 Task: Create a section Mission Accomplished and in the section, add a milestone PCI DSS Compliance in the project BroaderVision
Action: Mouse moved to (227, 460)
Screenshot: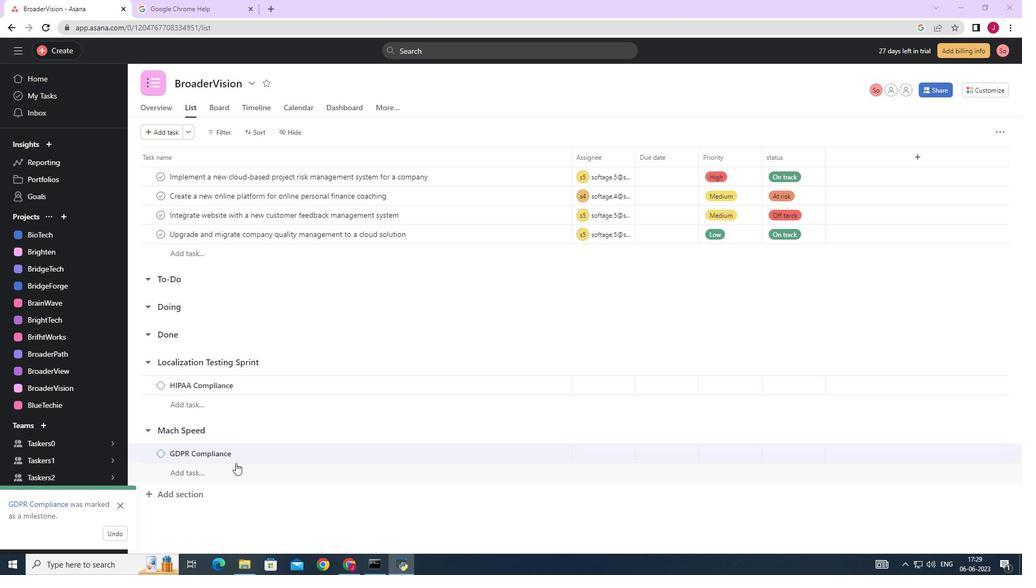 
Action: Mouse scrolled (227, 459) with delta (0, 0)
Screenshot: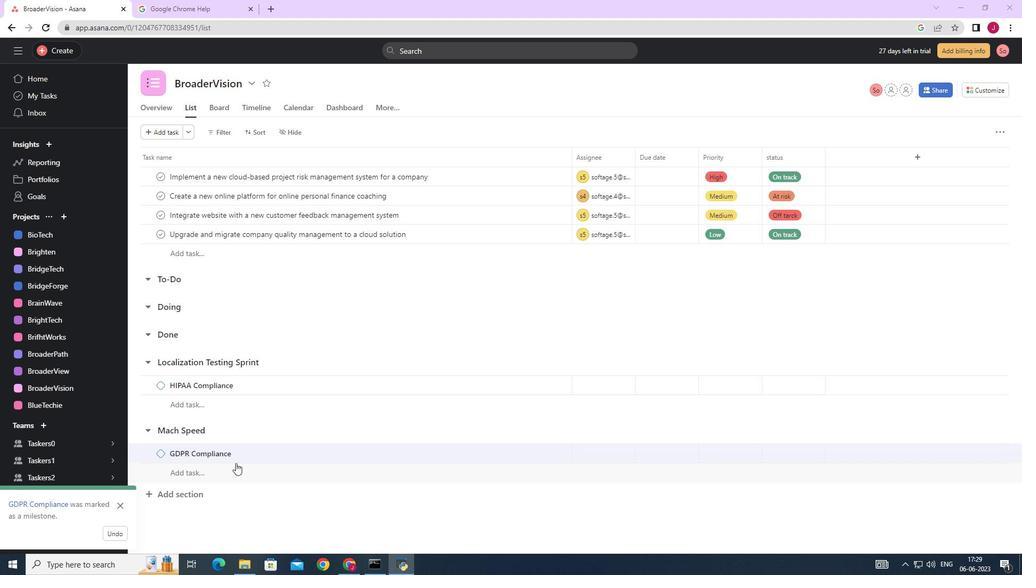 
Action: Mouse moved to (227, 460)
Screenshot: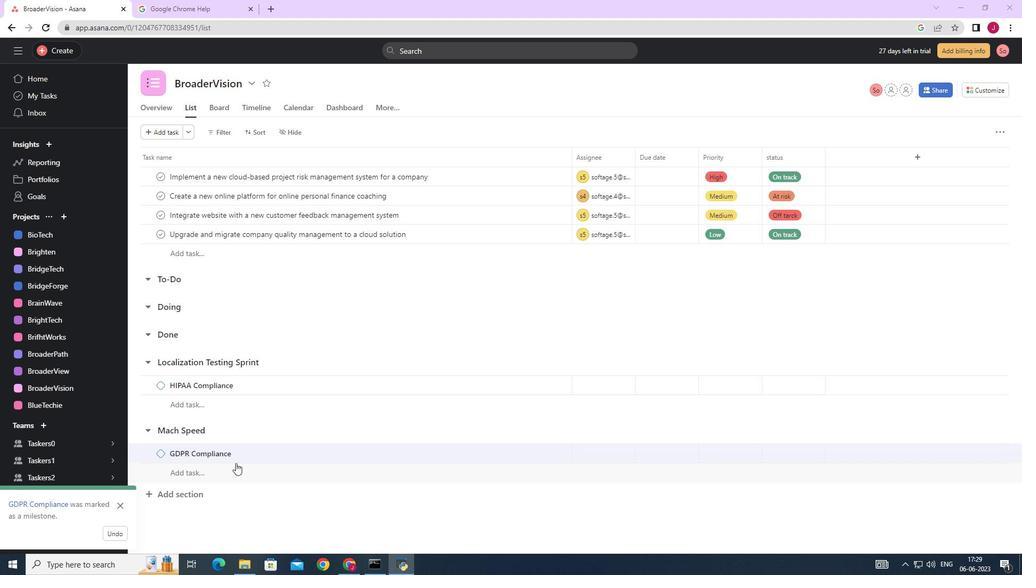 
Action: Mouse scrolled (227, 459) with delta (0, 0)
Screenshot: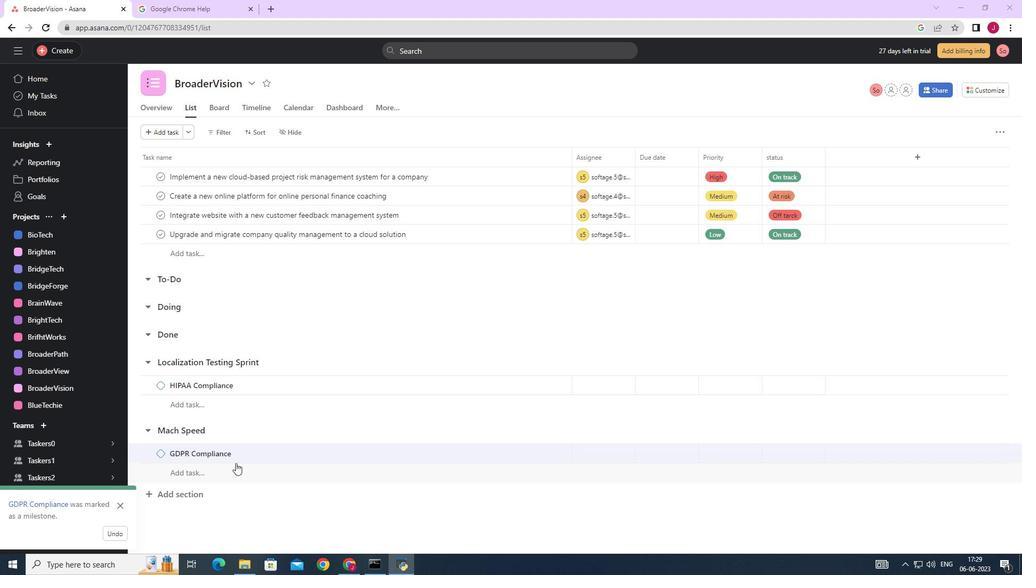 
Action: Mouse scrolled (227, 459) with delta (0, 0)
Screenshot: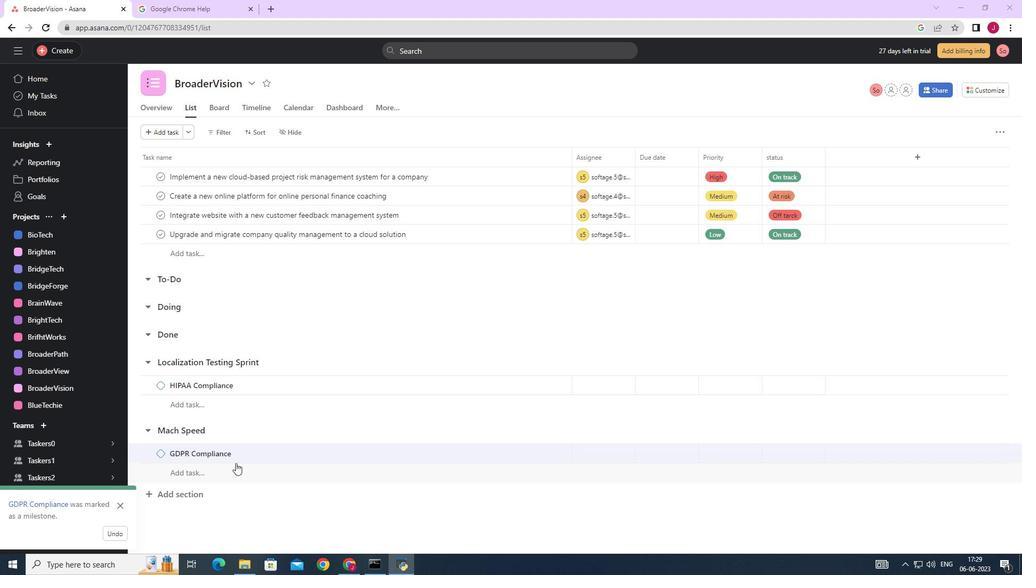 
Action: Mouse scrolled (227, 459) with delta (0, 0)
Screenshot: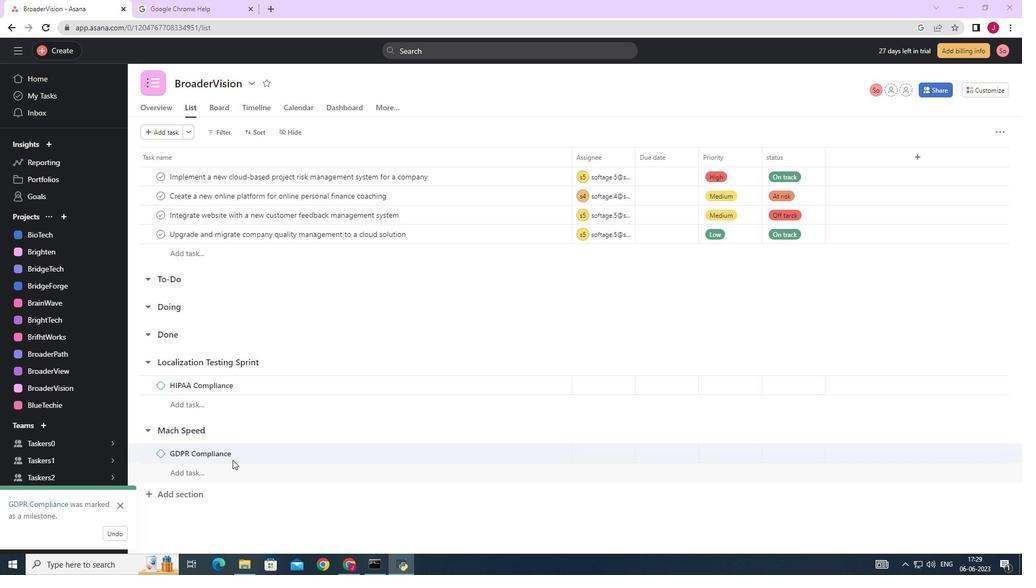 
Action: Mouse scrolled (227, 459) with delta (0, 0)
Screenshot: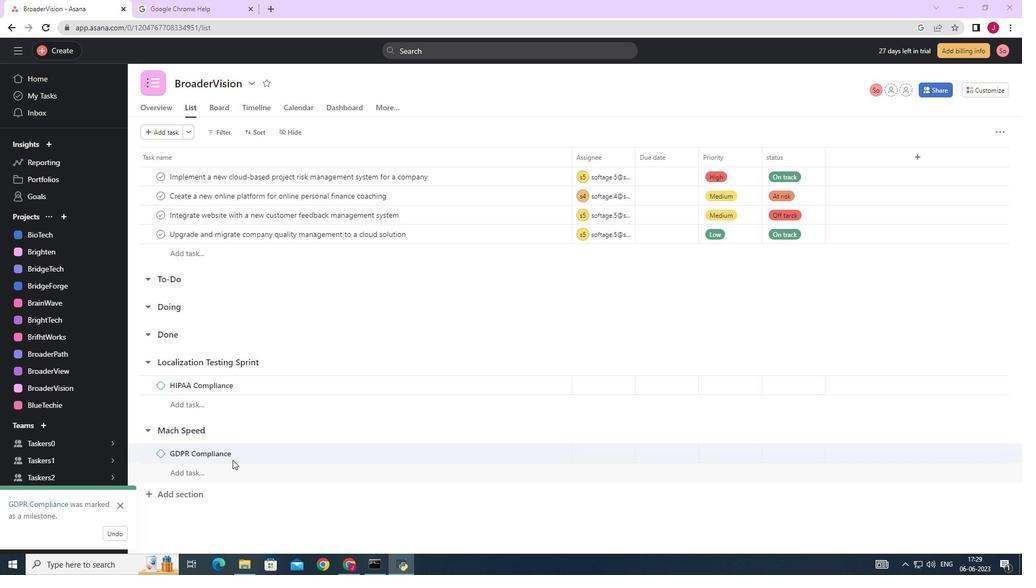 
Action: Mouse moved to (194, 491)
Screenshot: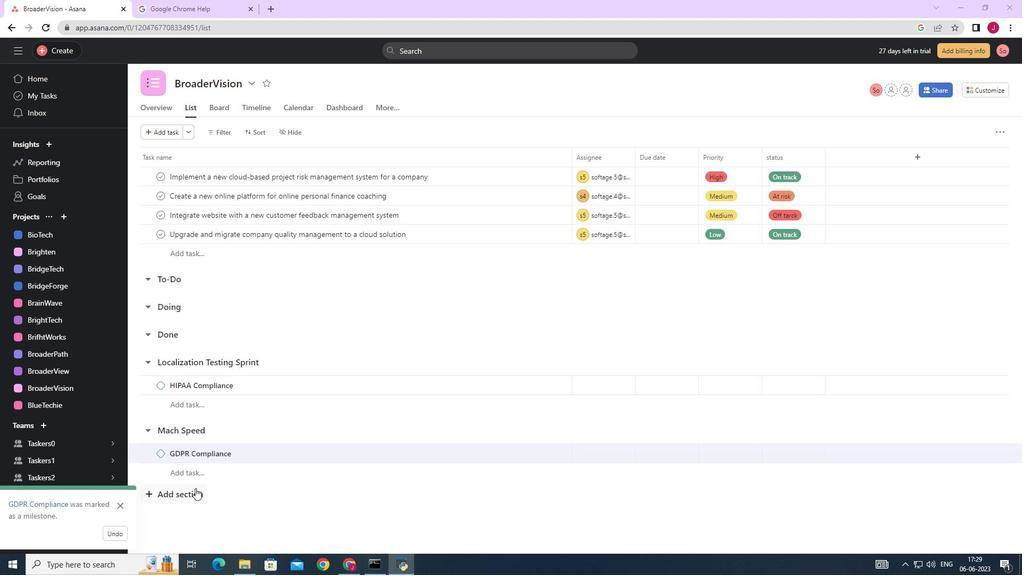 
Action: Mouse pressed left at (194, 491)
Screenshot: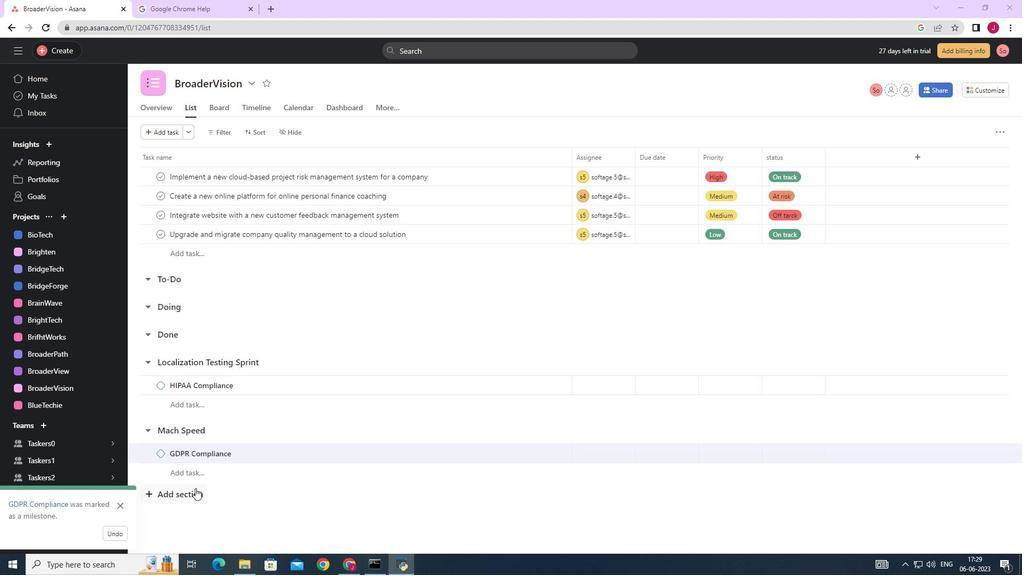 
Action: Mouse moved to (192, 493)
Screenshot: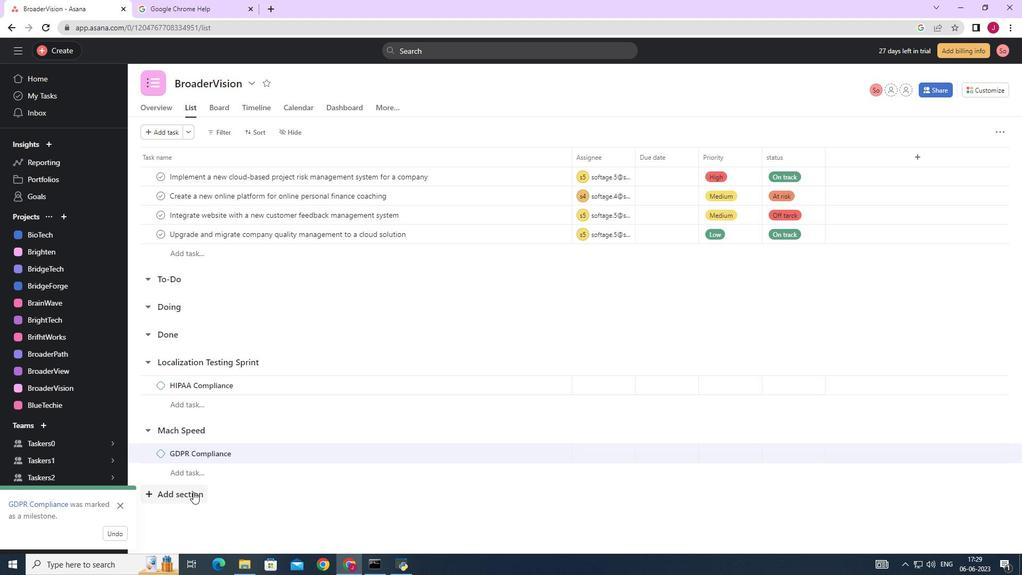 
Action: Key pressed <Key.caps_lock>M<Key.caps_lock>ission<Key.space><Key.caps_lock>A<Key.caps_lock>ccomplisg<Key.backspace>hed<Key.enter><Key.caps_lock>PCI<Key.space>DSS<Key.space>C<Key.caps_lock>ompliance
Screenshot: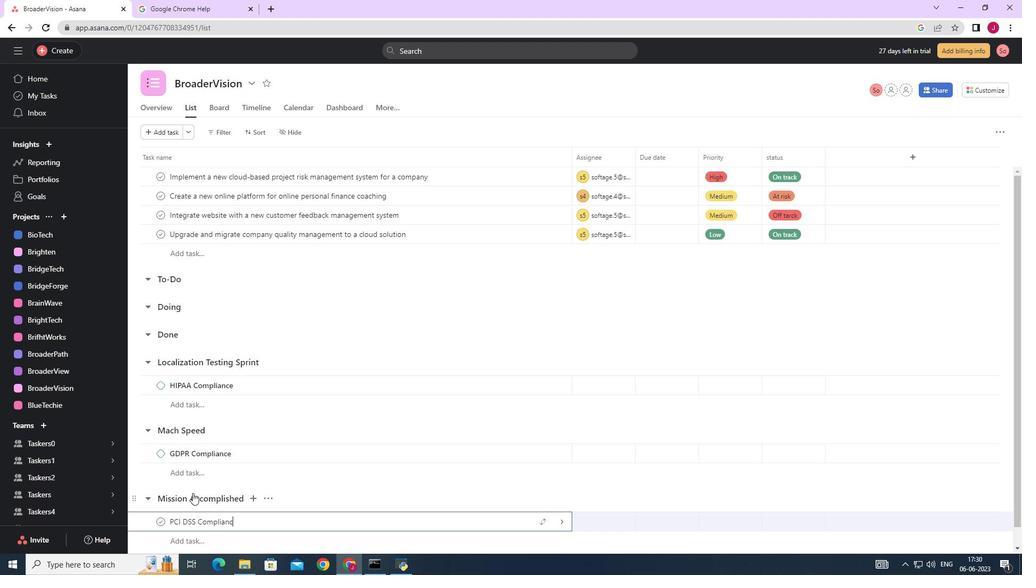
Action: Mouse moved to (564, 521)
Screenshot: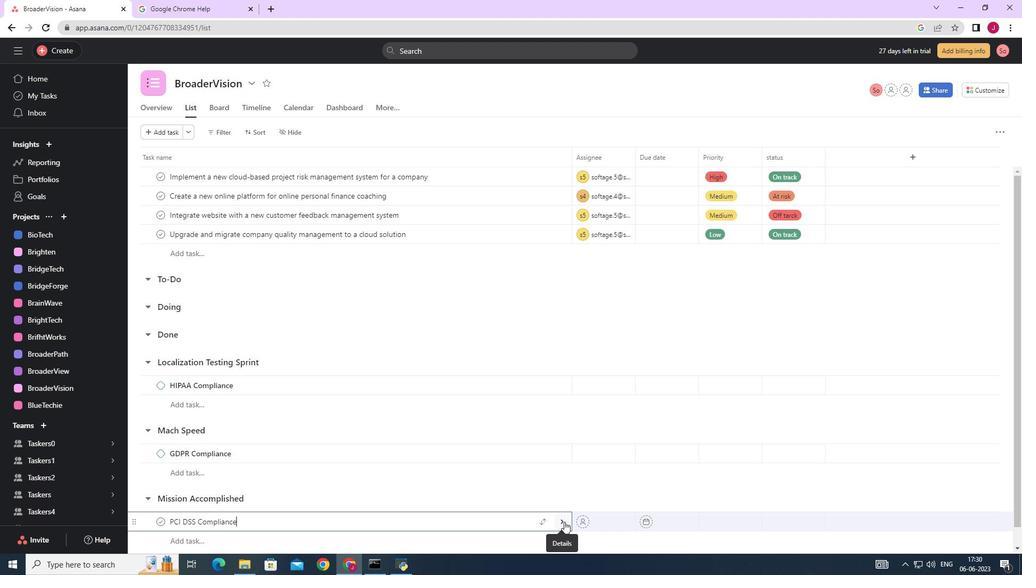 
Action: Mouse pressed left at (564, 521)
Screenshot: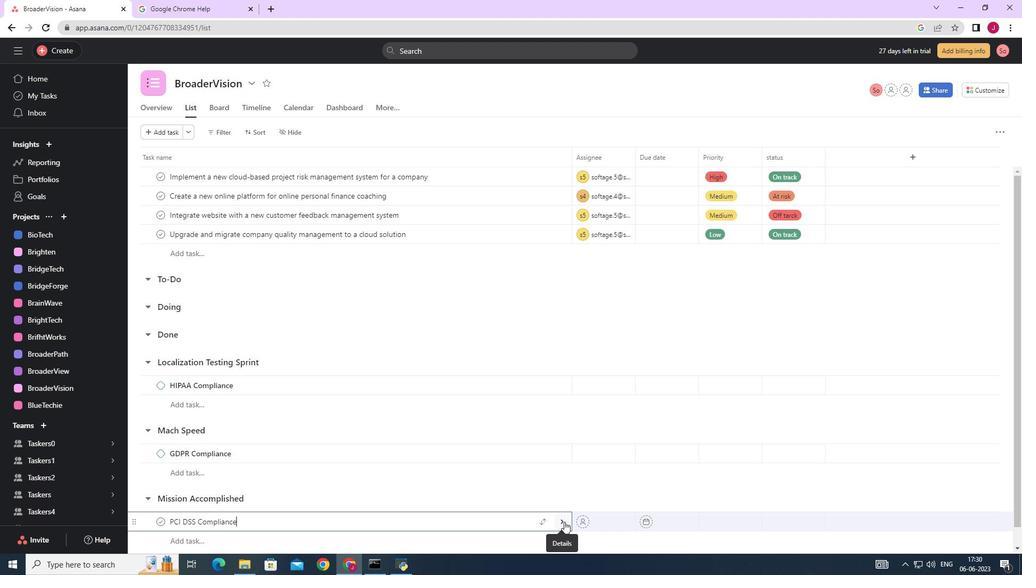 
Action: Mouse moved to (981, 132)
Screenshot: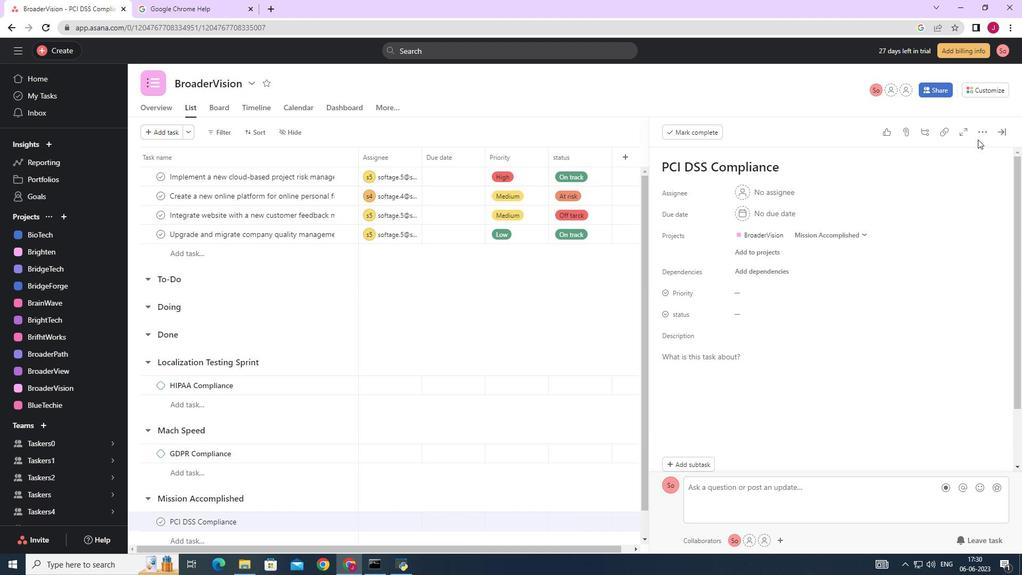 
Action: Mouse pressed left at (981, 132)
Screenshot: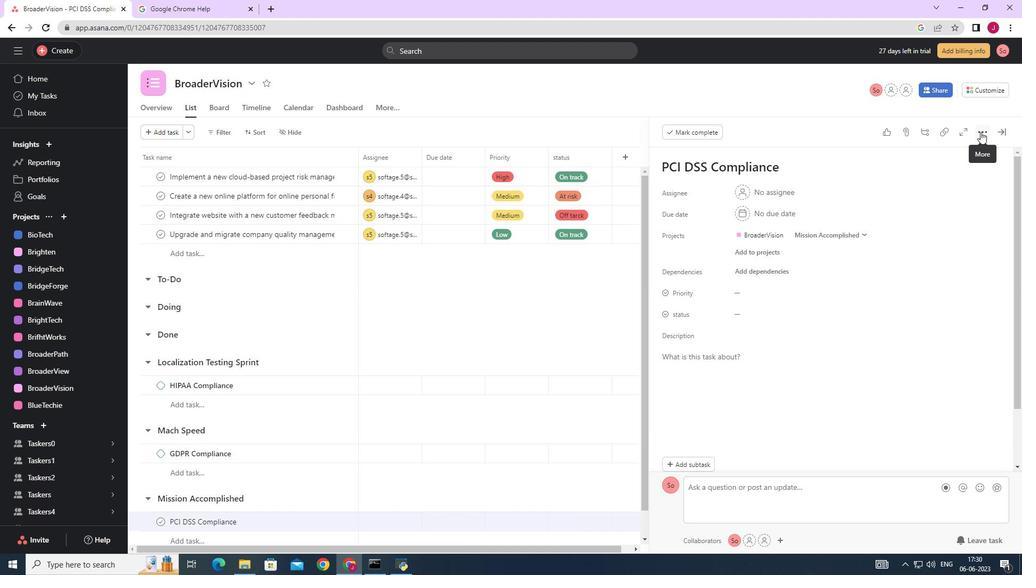 
Action: Mouse moved to (882, 169)
Screenshot: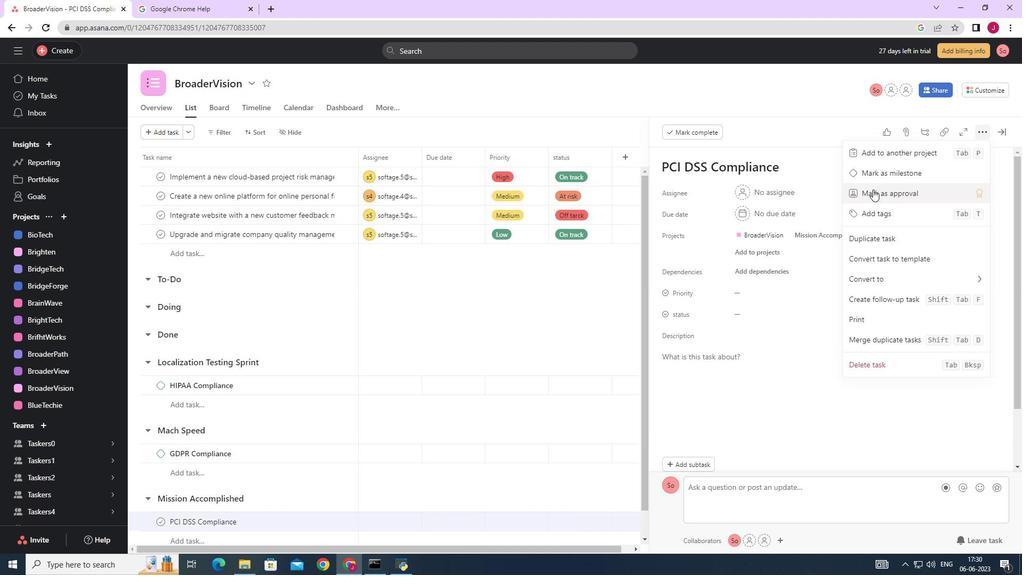 
Action: Mouse pressed left at (882, 169)
Screenshot: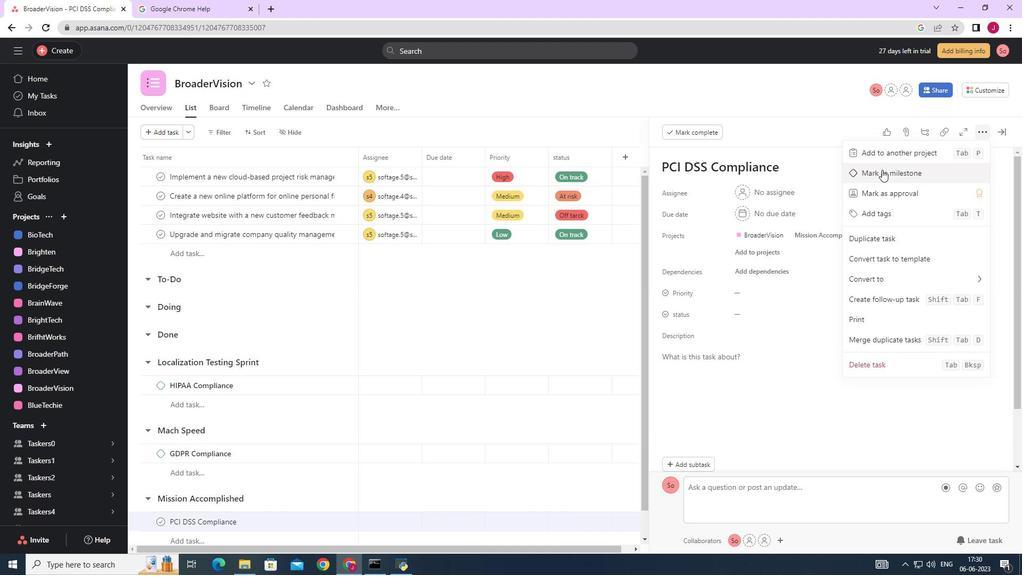 
Action: Mouse moved to (1005, 128)
Screenshot: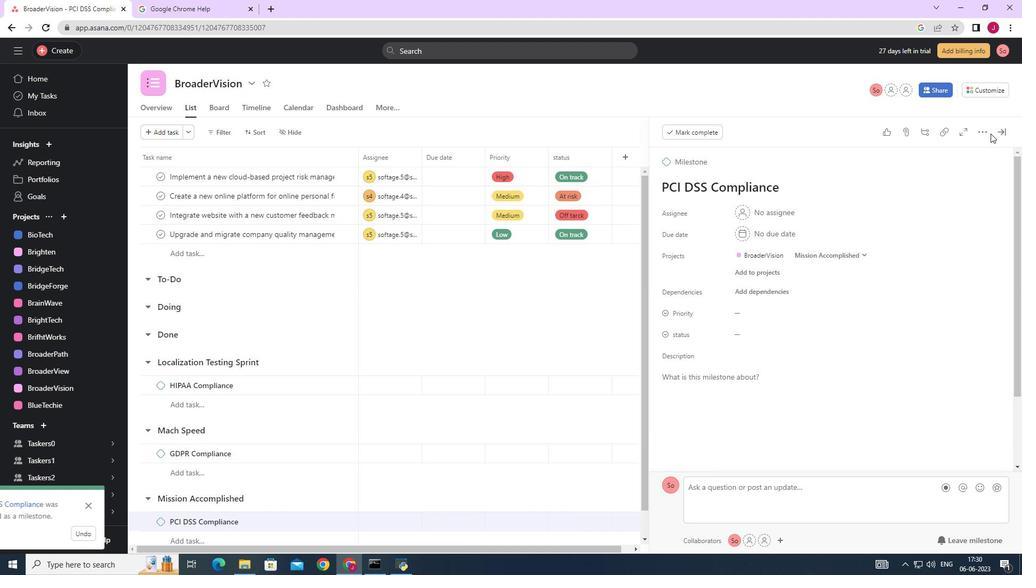 
Action: Mouse pressed left at (1005, 128)
Screenshot: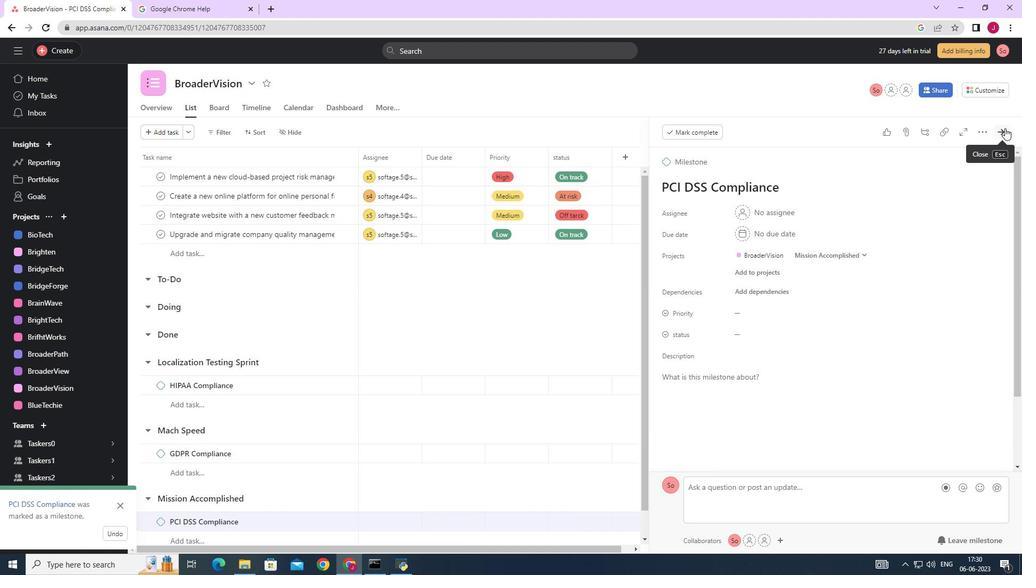 
Action: Mouse moved to (467, 390)
Screenshot: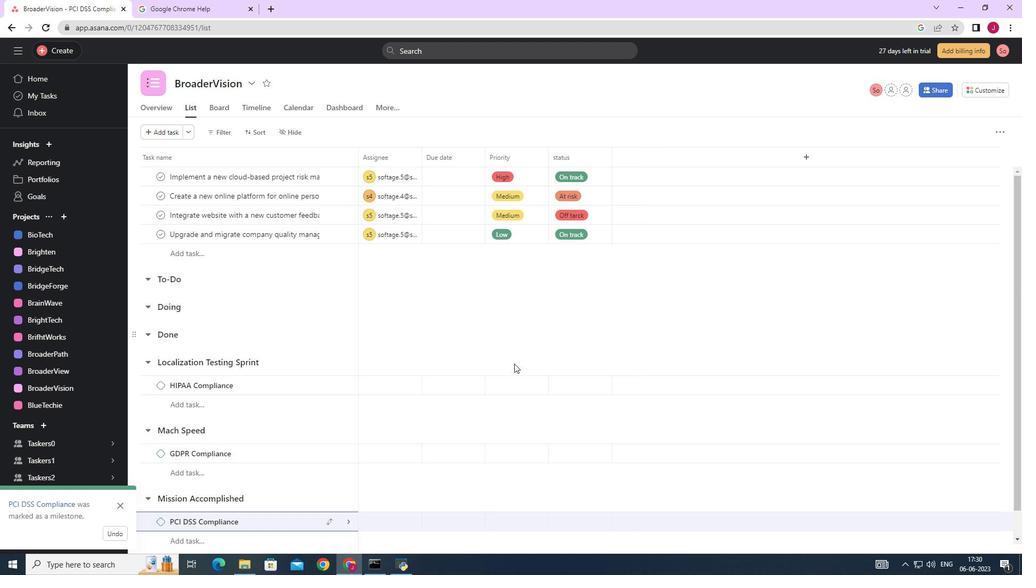 
